Task: Share through Files "Movie C.mp4" and Cancel
Action: Mouse moved to (226, 159)
Screenshot: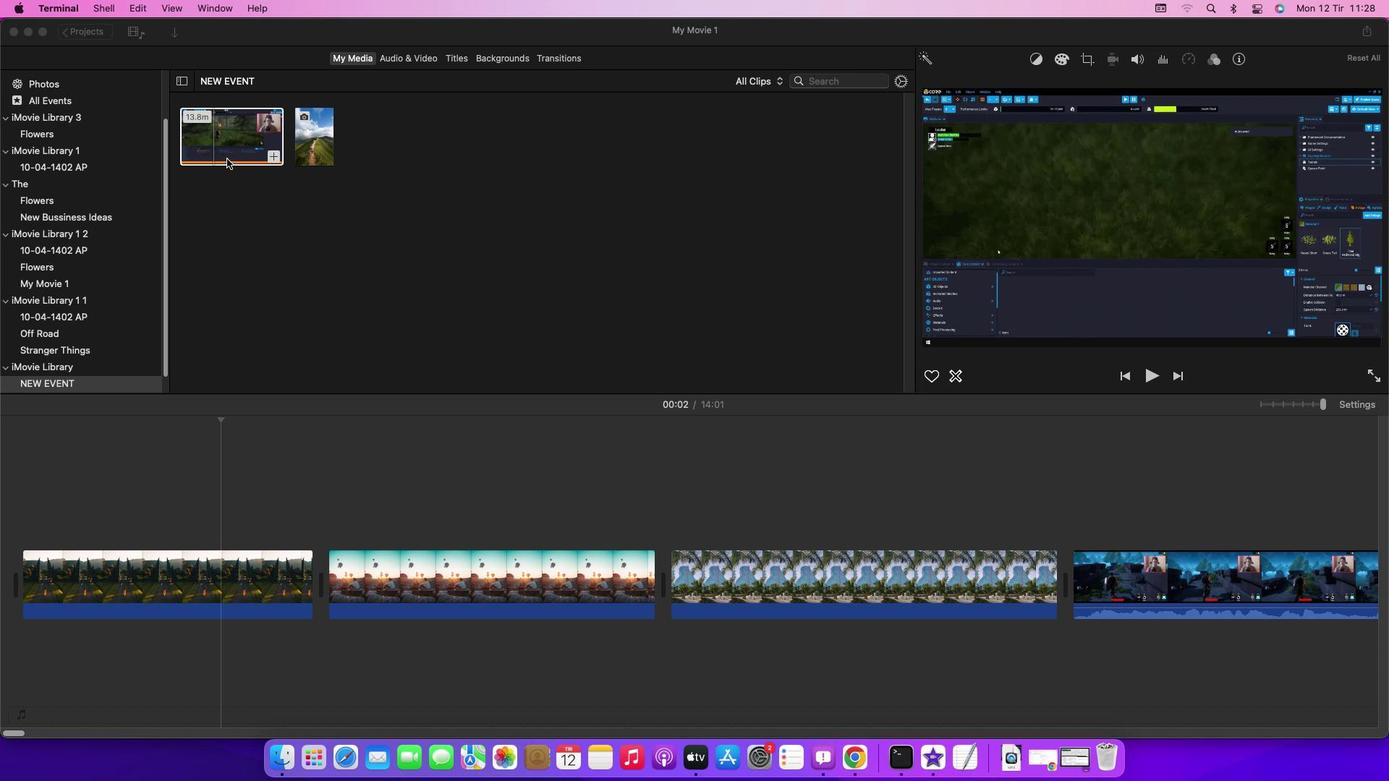 
Action: Mouse pressed left at (226, 159)
Screenshot: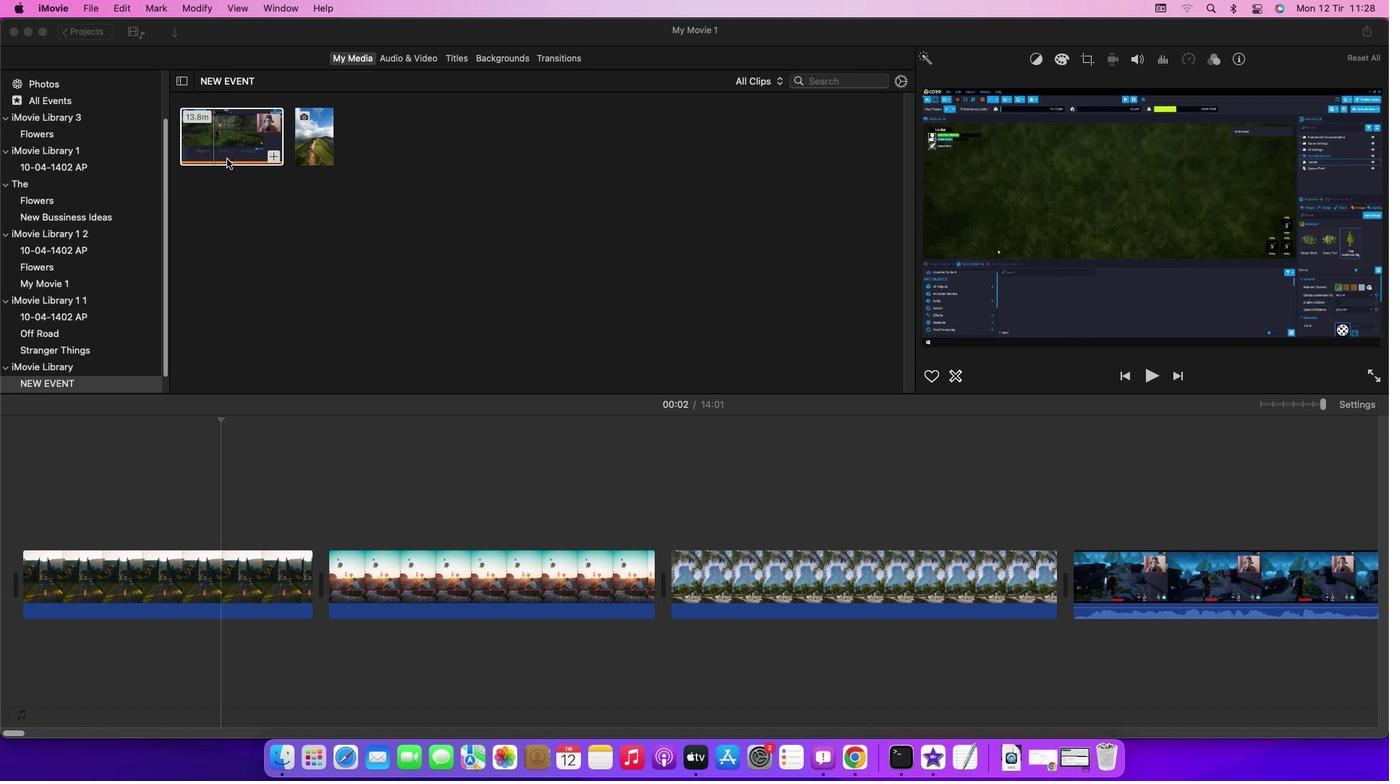 
Action: Mouse moved to (95, 5)
Screenshot: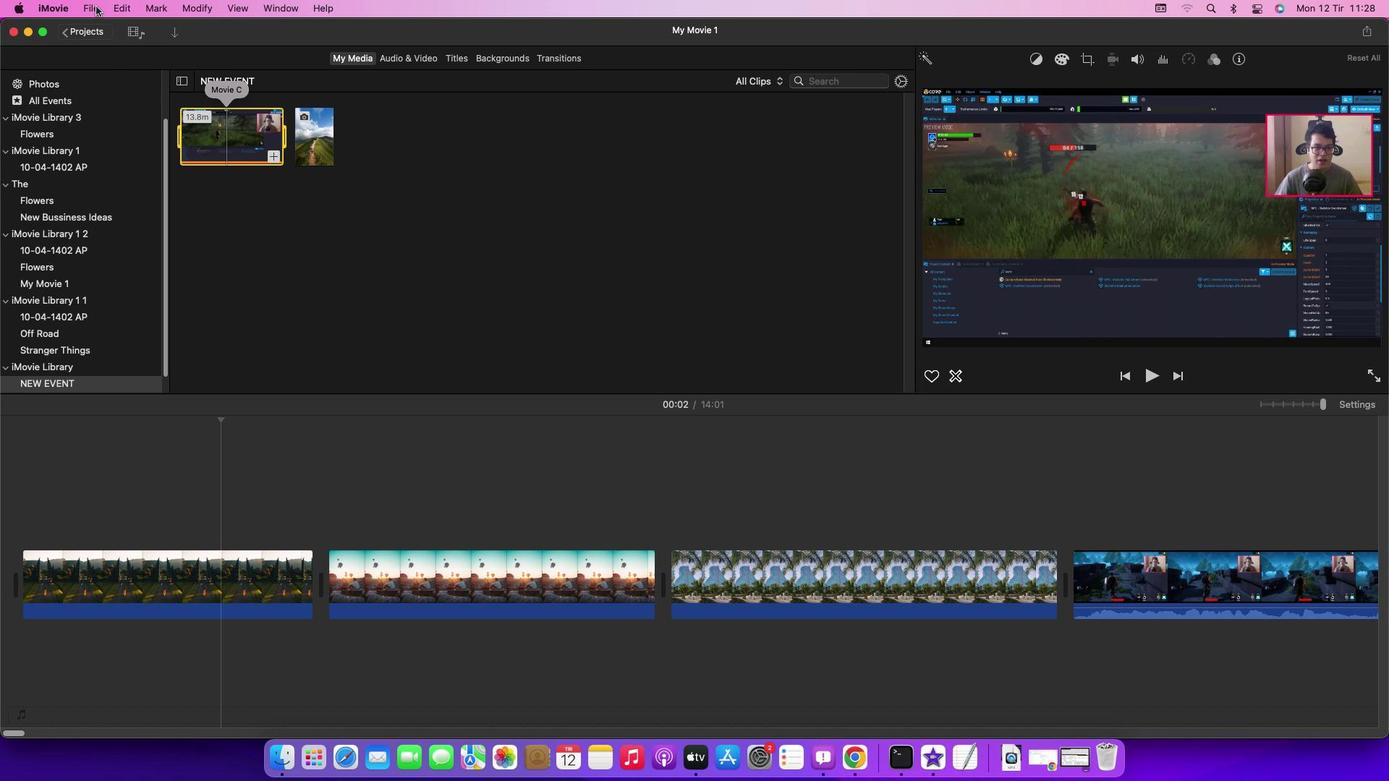 
Action: Mouse pressed left at (95, 5)
Screenshot: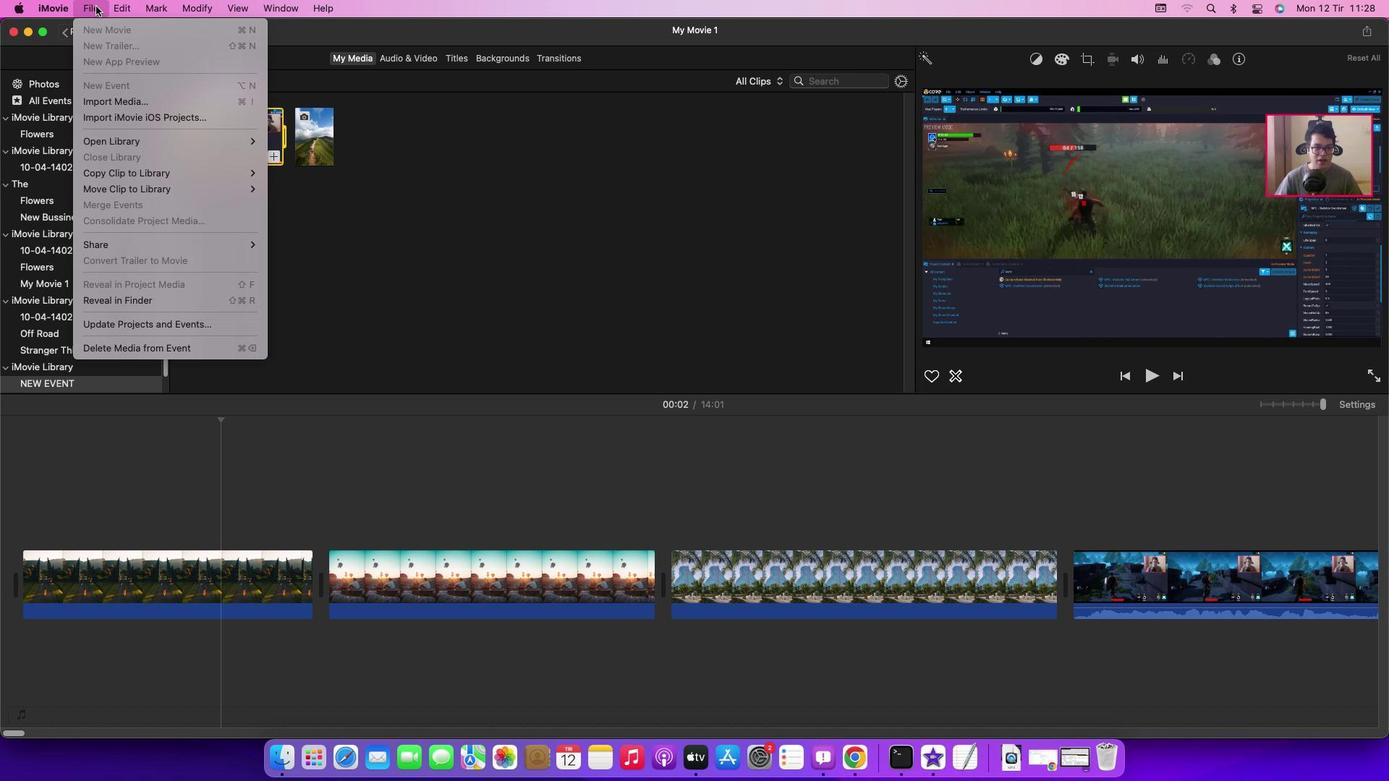 
Action: Mouse moved to (285, 290)
Screenshot: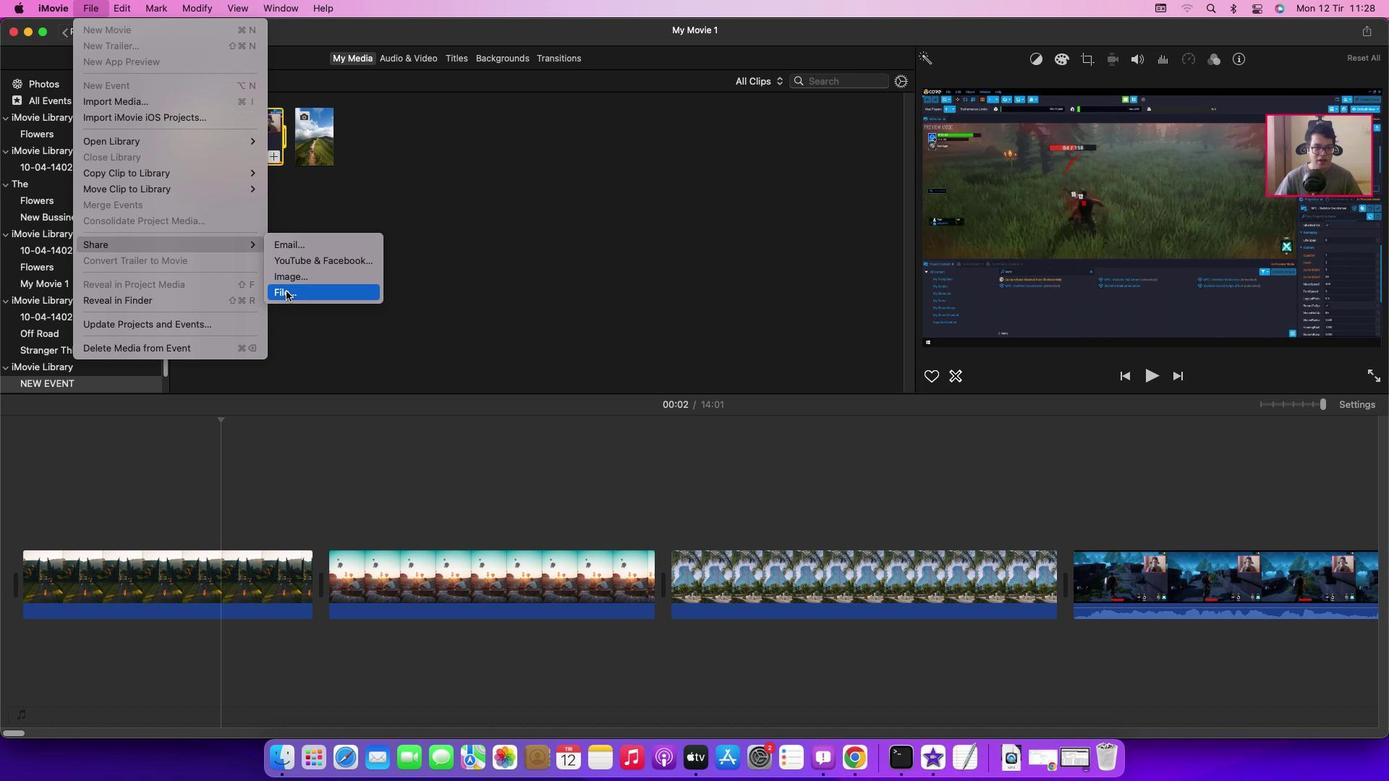 
Action: Mouse pressed left at (285, 290)
Screenshot: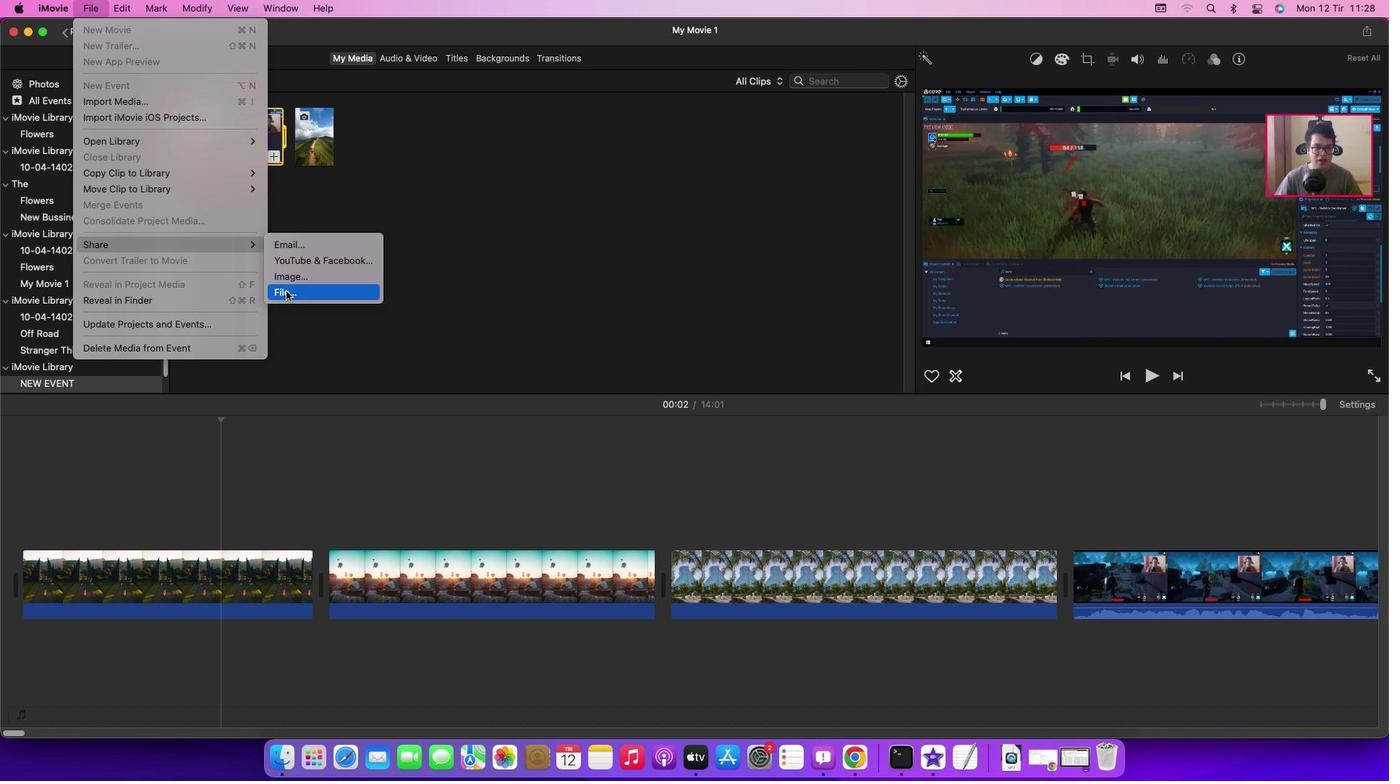 
Action: Mouse moved to (860, 405)
Screenshot: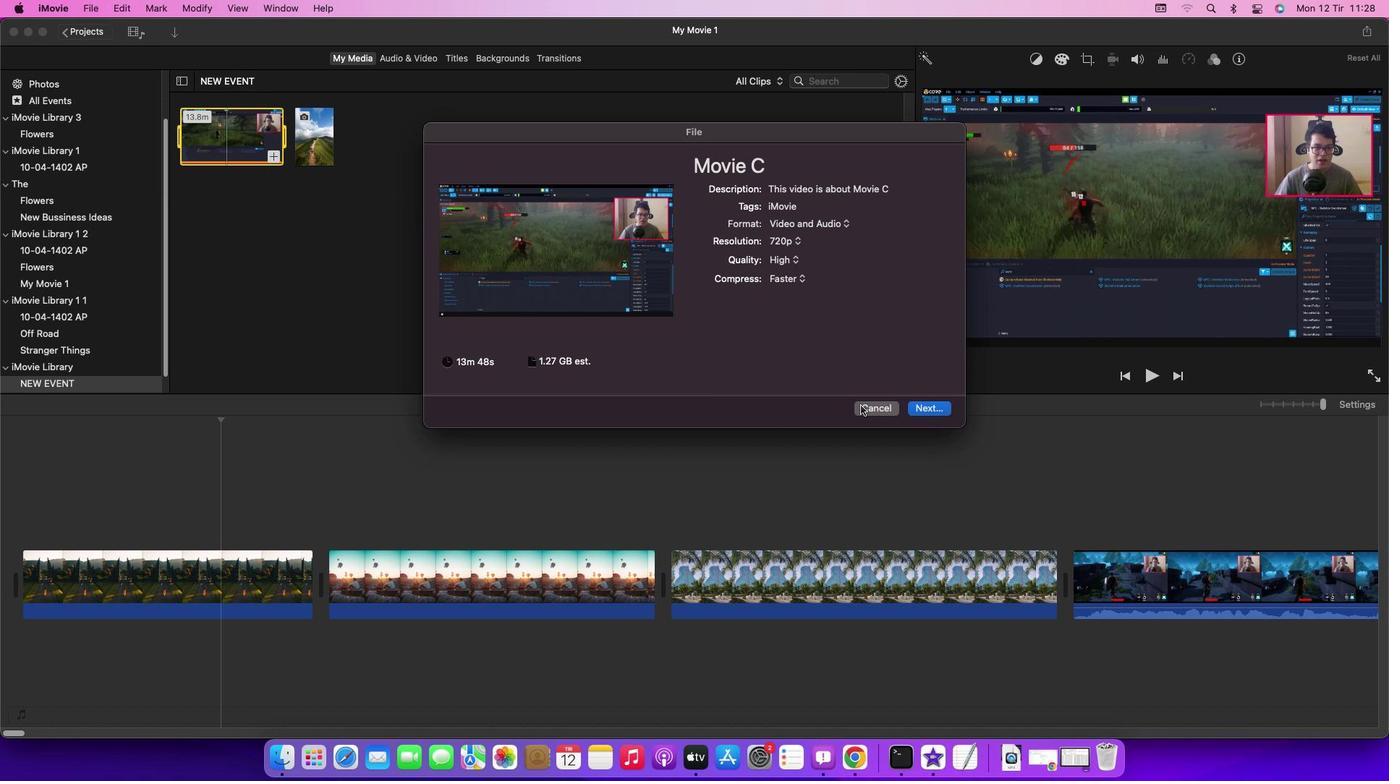 
Action: Mouse pressed left at (860, 405)
Screenshot: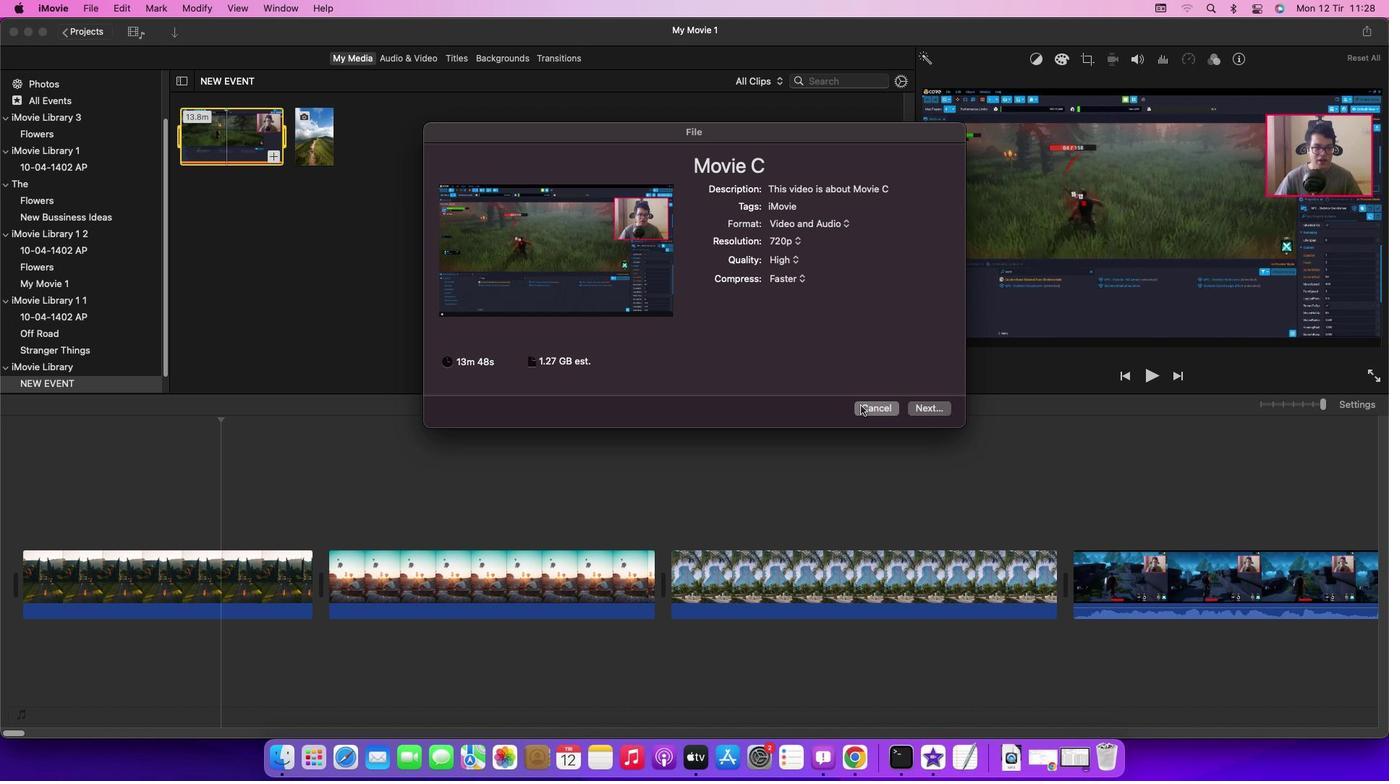
Action: Mouse moved to (701, 295)
Screenshot: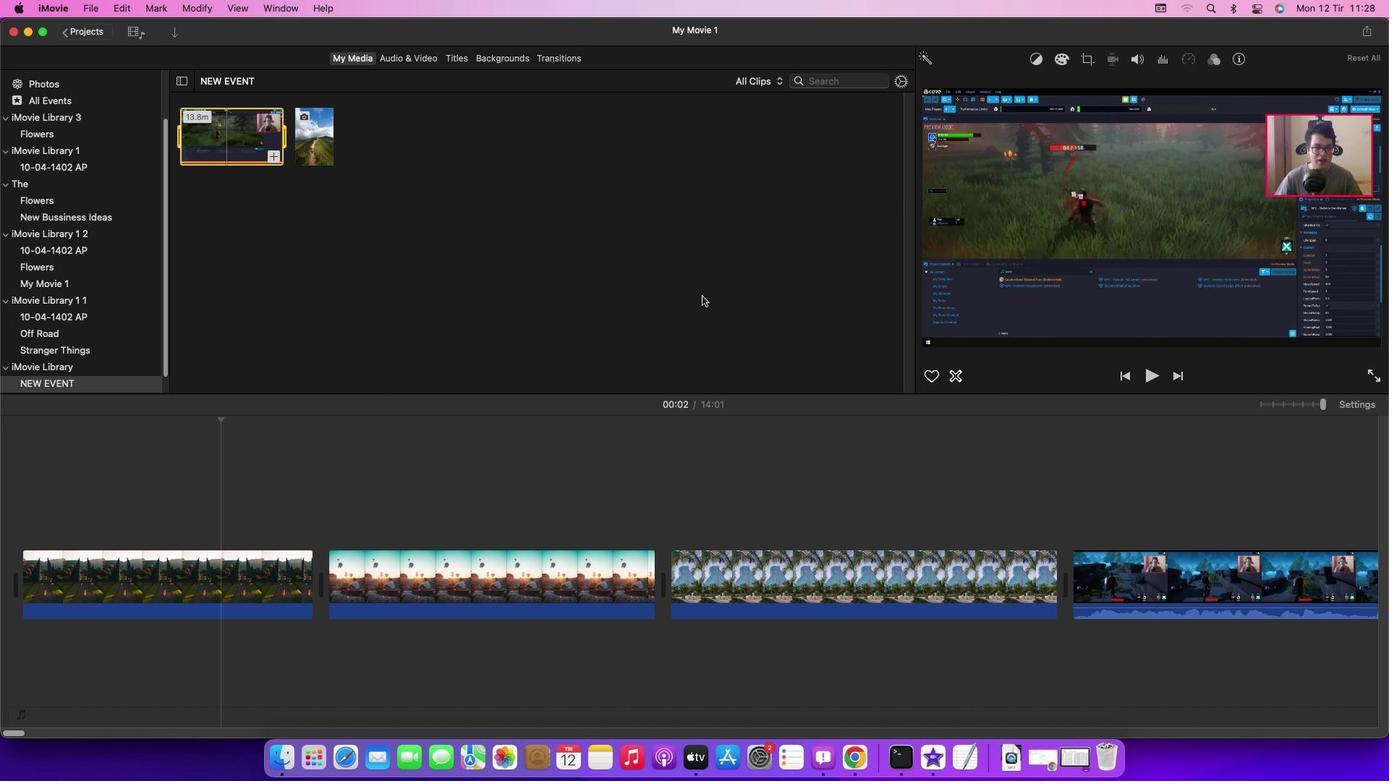 
